 Task: Create New Customer with Customer Name: PetSmart_x000D_
, Billing Address Line1: 1125 Star Trek Drive, Billing Address Line2:  Pensacola, Billing Address Line3:  Florida 32501, Cell Number: 614-742-1053
Action: Mouse moved to (146, 31)
Screenshot: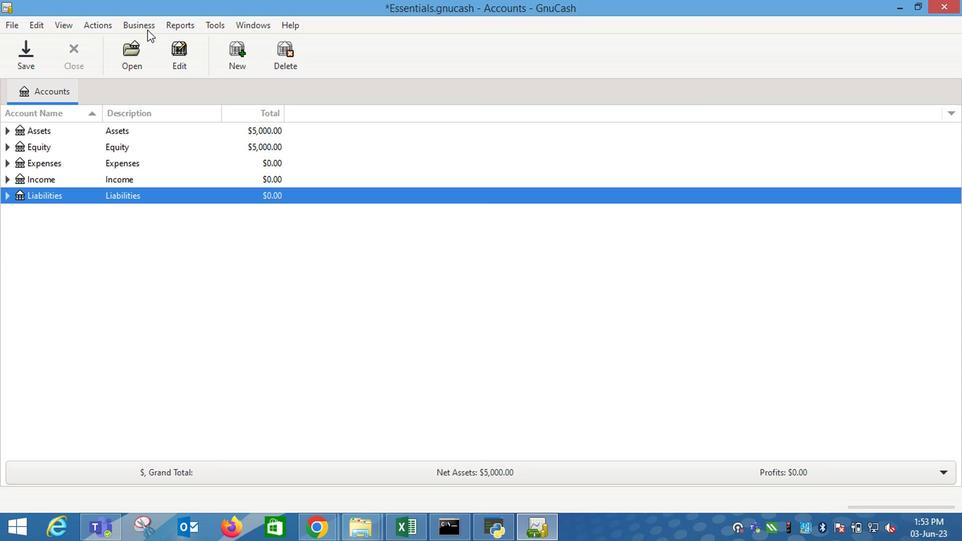 
Action: Mouse pressed left at (146, 31)
Screenshot: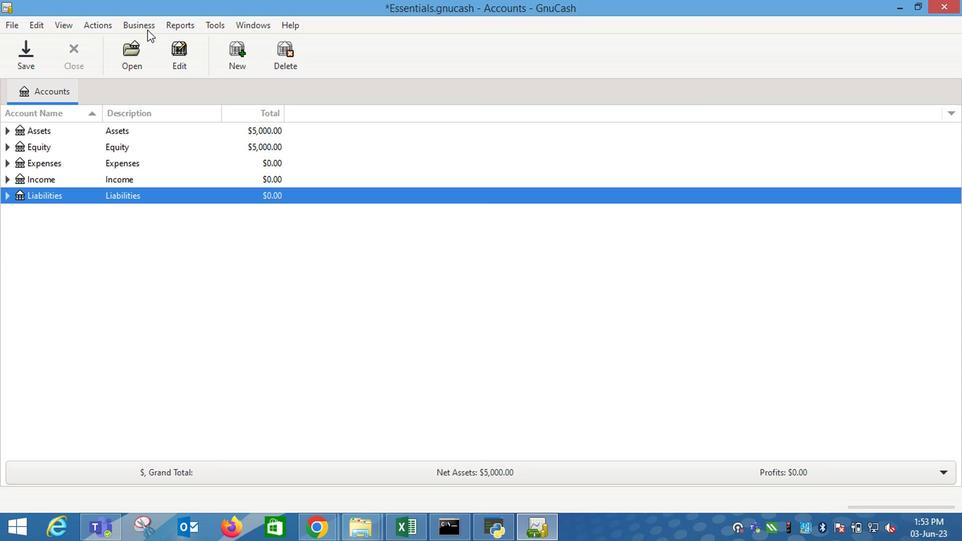 
Action: Mouse moved to (327, 63)
Screenshot: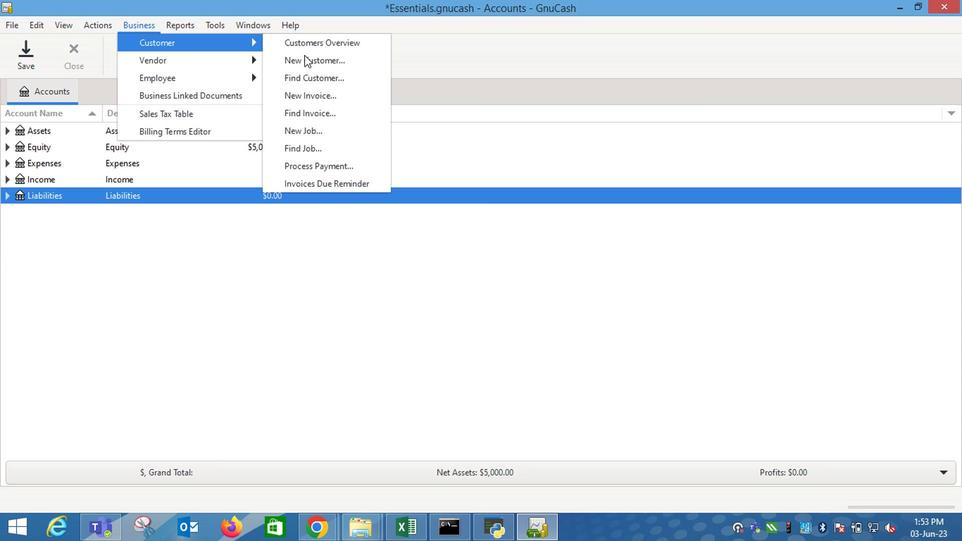 
Action: Mouse pressed left at (327, 63)
Screenshot: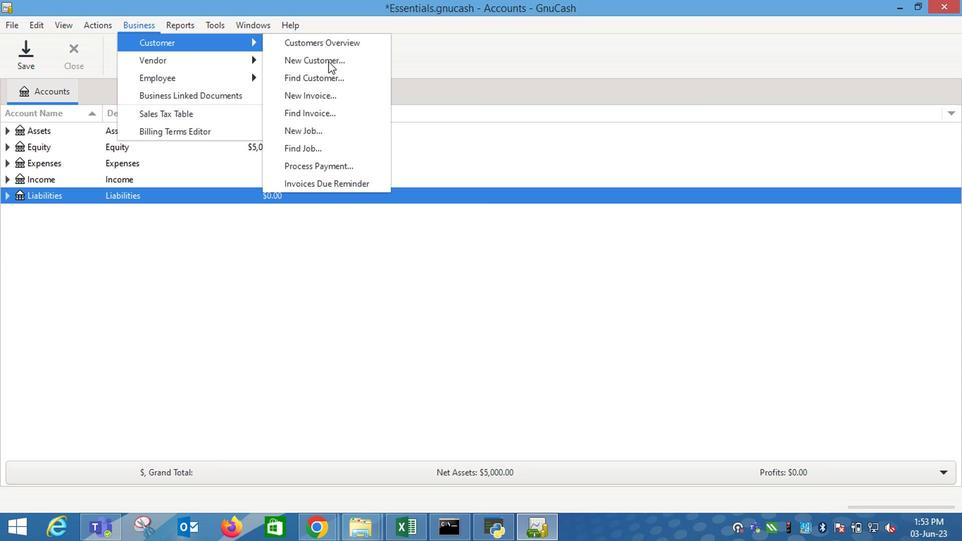 
Action: Mouse moved to (665, 222)
Screenshot: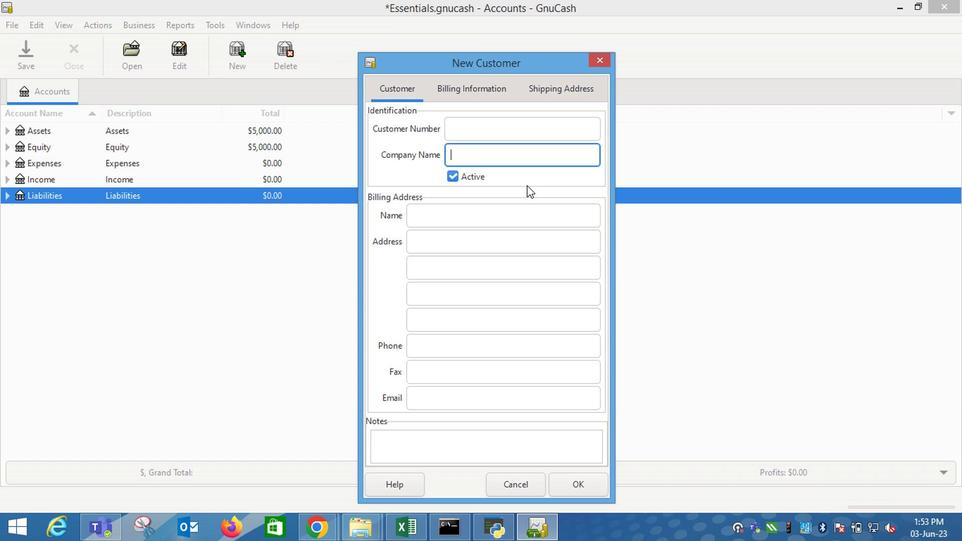 
Action: Key pressed <Key.shift_r>Pet<Key.shift_r>Smart<Key.tab><Key.tab><Key.tab>1125<Key.space><Key.shift_r>Star<Key.space><Key.shift_r>Trek<Key.space><Key.shift_r>Drive<Key.tab><Key.shift_r>Pe<Key.tab><Key.shift_r>Fl<Key.tab><Key.tab>614-742-1053
Screenshot: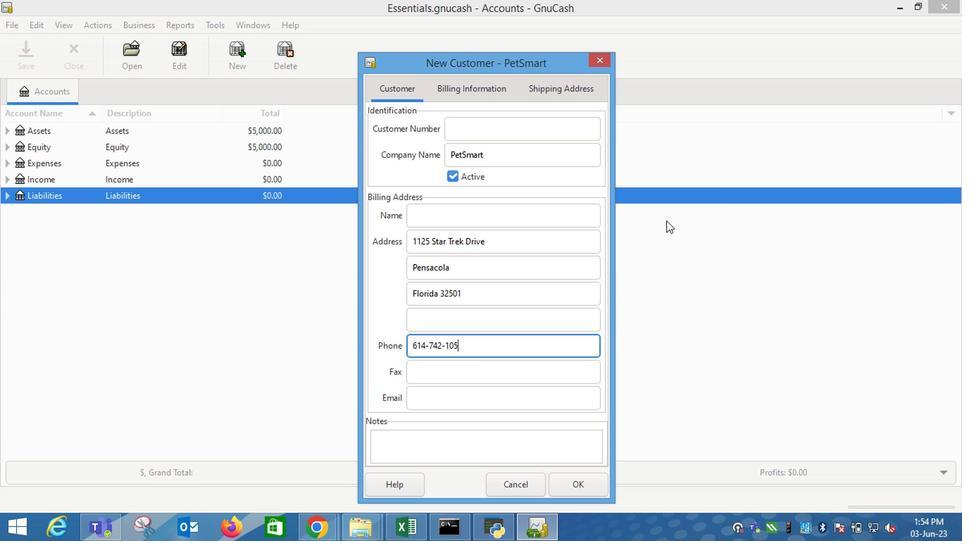 
Action: Mouse moved to (575, 493)
Screenshot: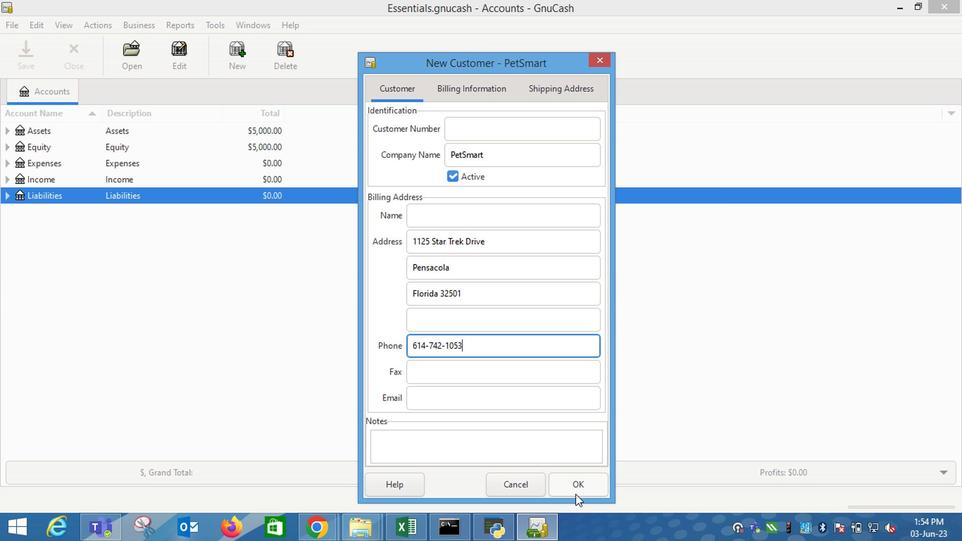 
Action: Mouse pressed left at (575, 493)
Screenshot: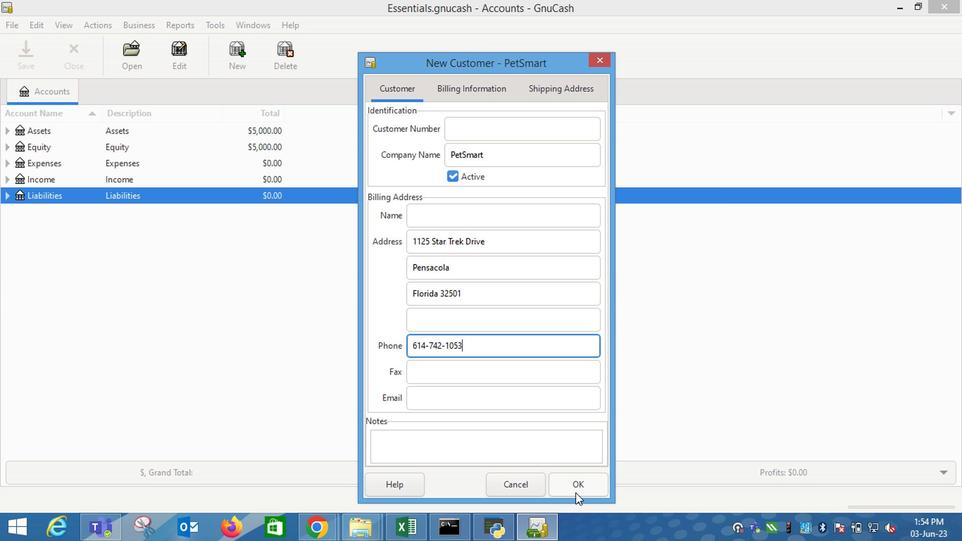 
Action: Mouse moved to (324, 363)
Screenshot: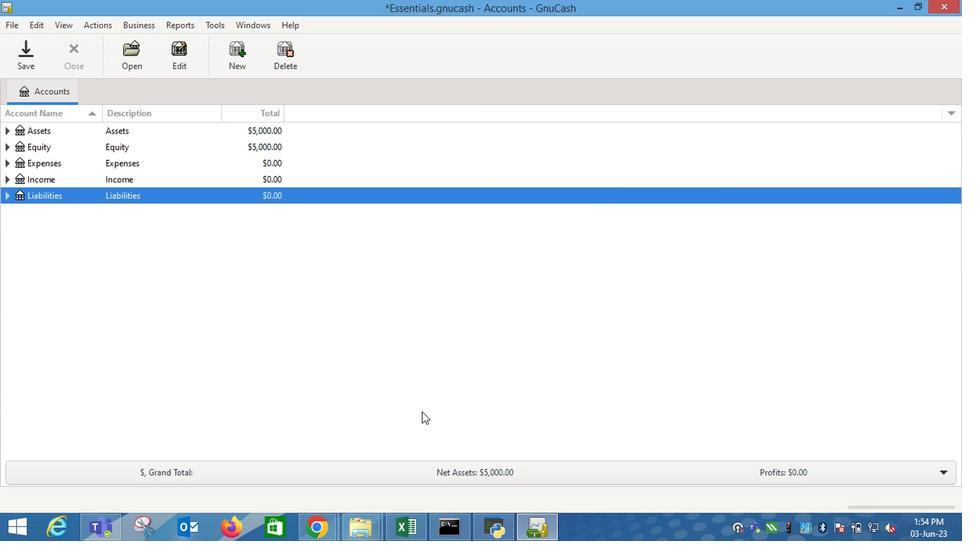 
